 Task: Use the formula "SQRTPI" in spreadsheet "Project portfolio".
Action: Mouse moved to (273, 191)
Screenshot: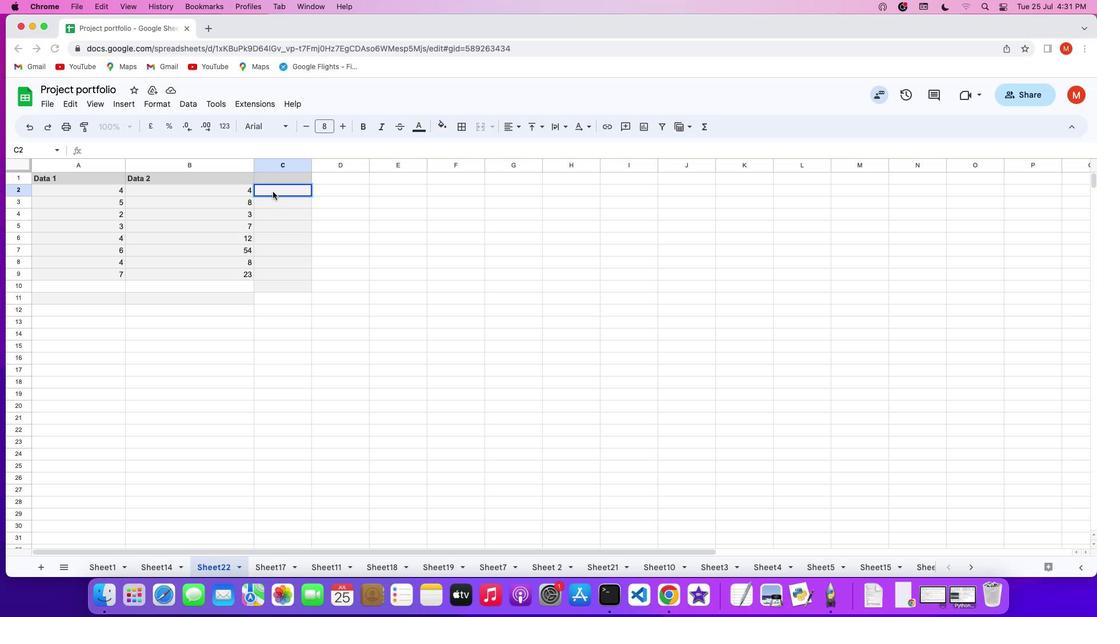 
Action: Mouse pressed left at (273, 191)
Screenshot: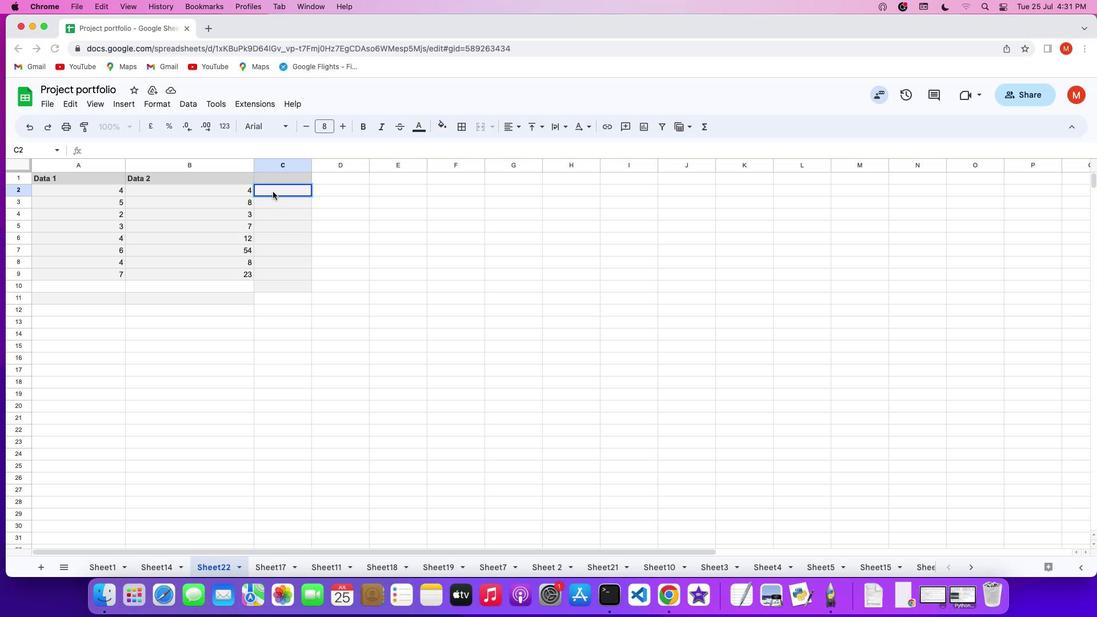 
Action: Mouse pressed left at (273, 191)
Screenshot: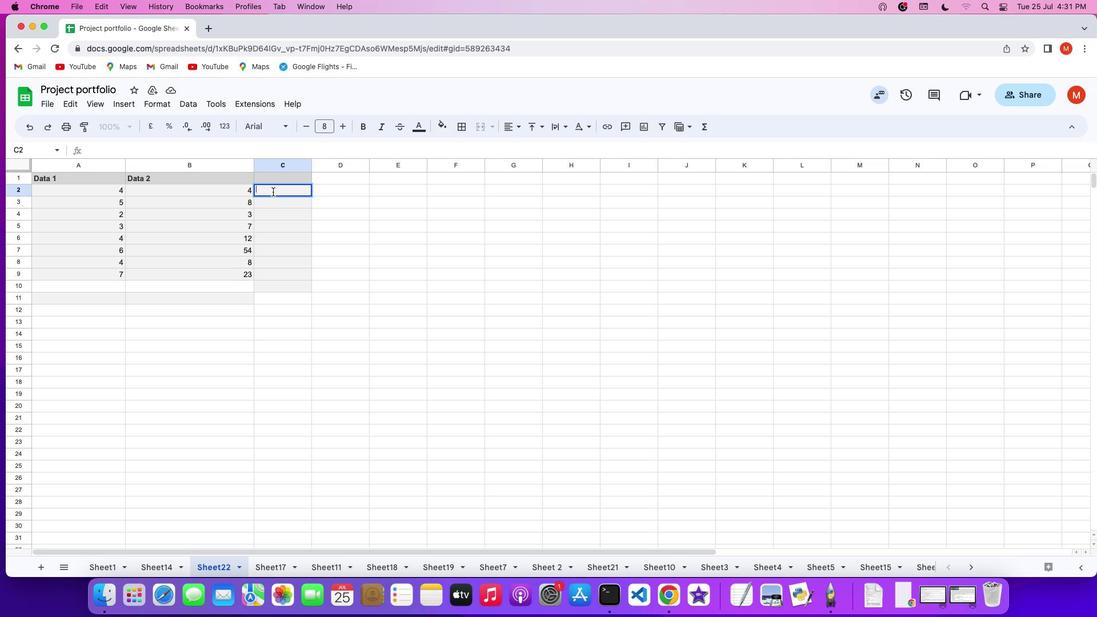 
Action: Key pressed '='
Screenshot: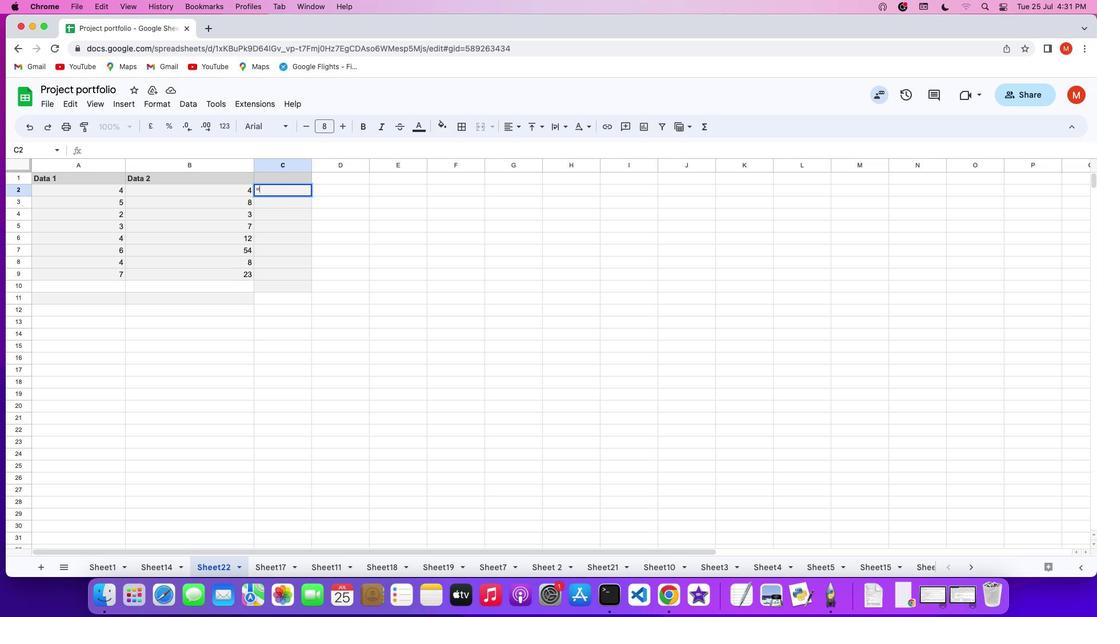 
Action: Mouse moved to (710, 125)
Screenshot: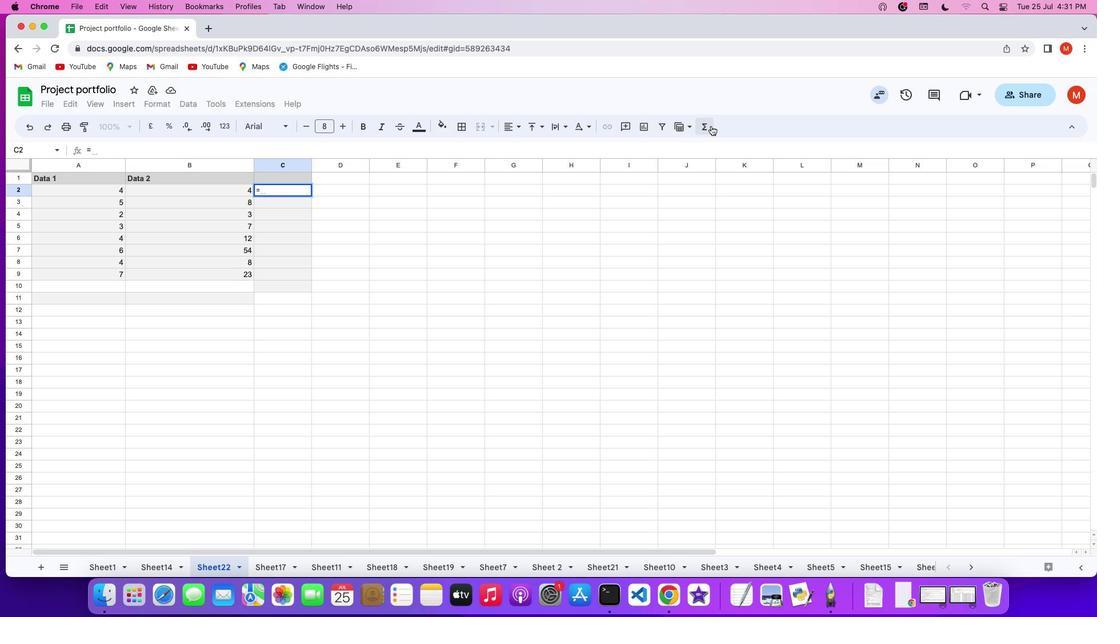 
Action: Mouse pressed left at (710, 125)
Screenshot: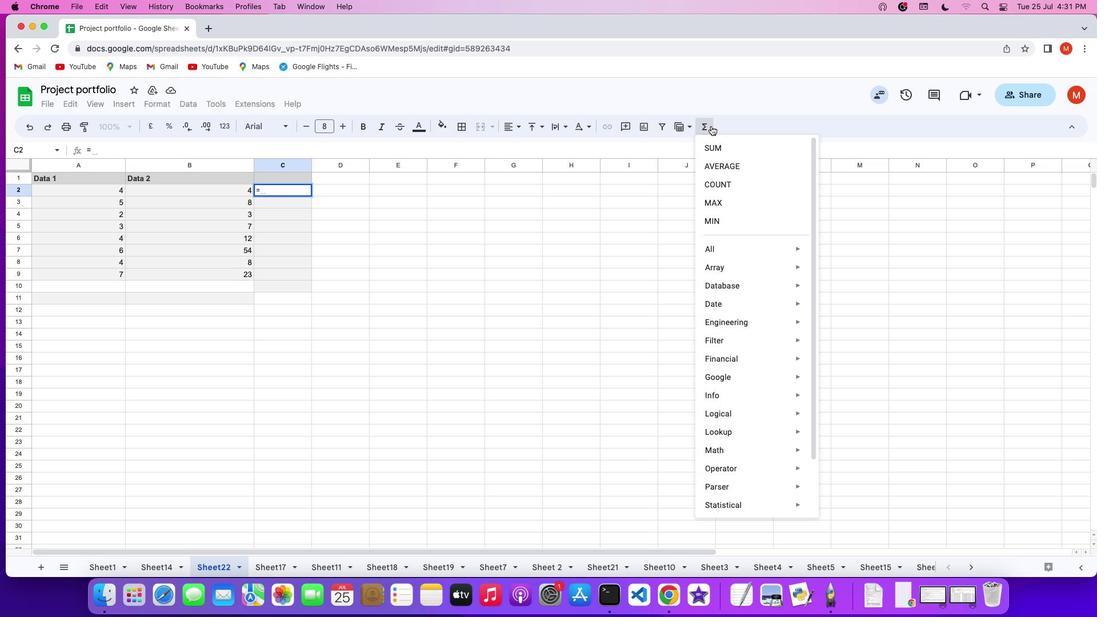 
Action: Mouse moved to (835, 369)
Screenshot: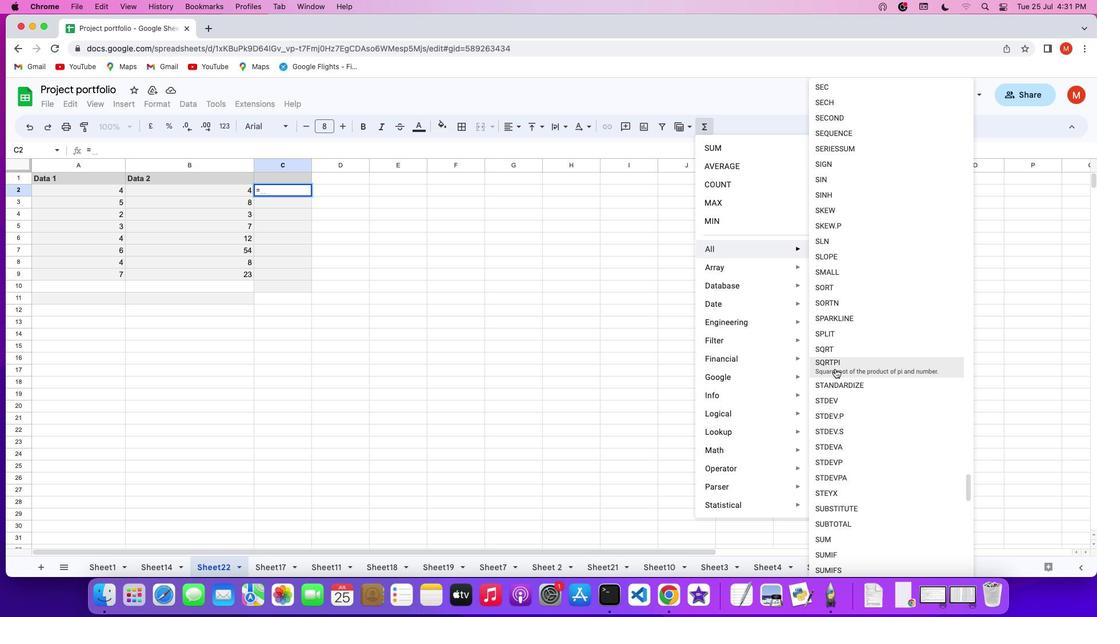 
Action: Mouse pressed left at (835, 369)
Screenshot: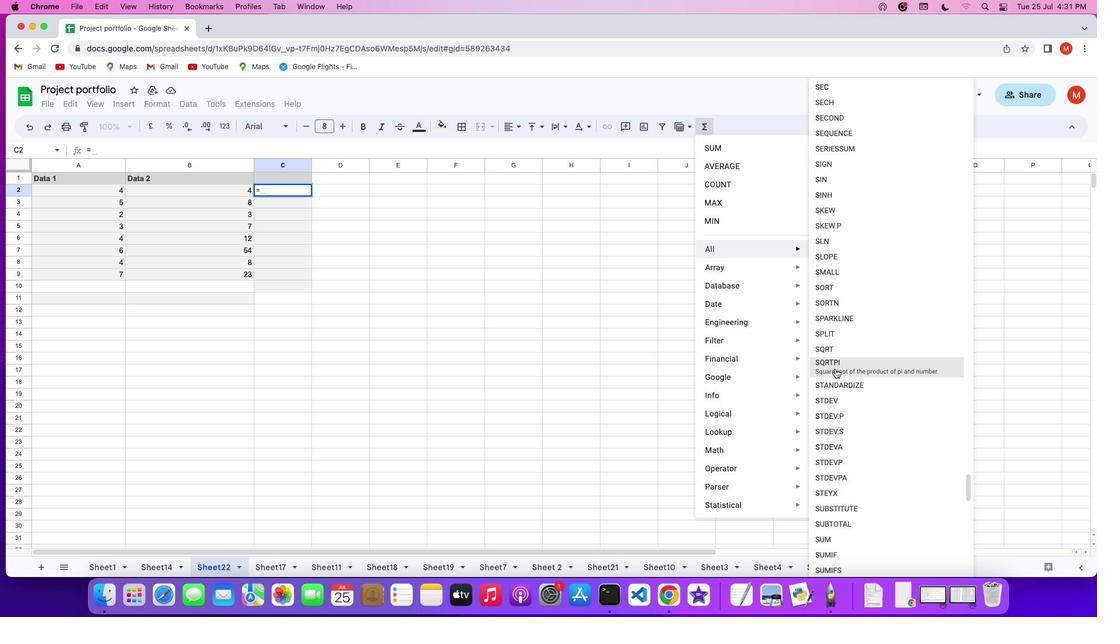 
Action: Mouse moved to (291, 190)
Screenshot: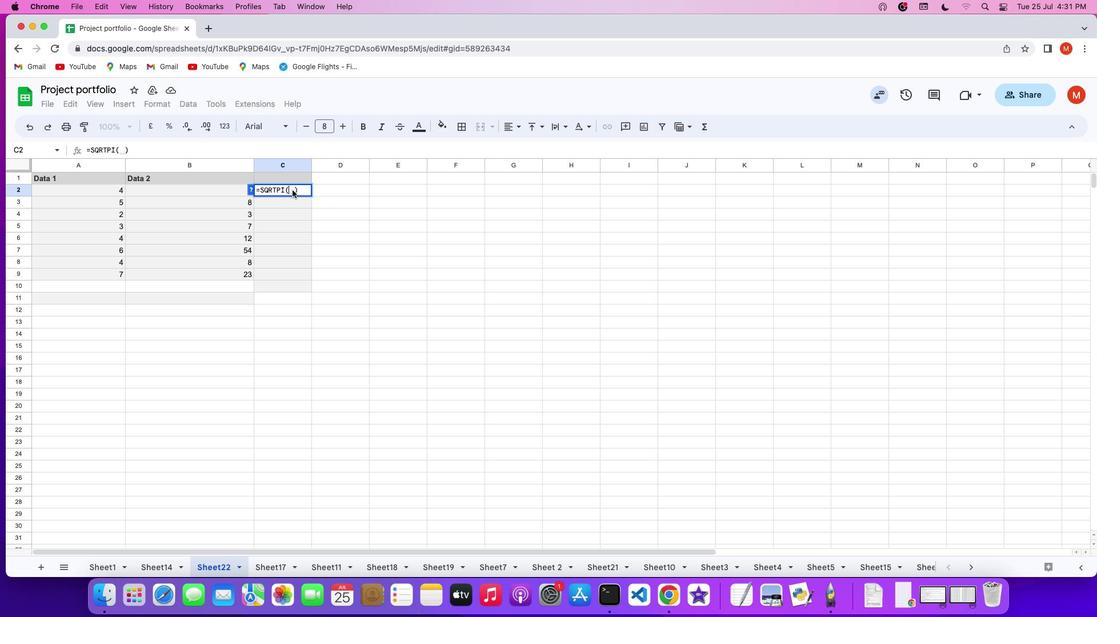 
Action: Mouse pressed left at (291, 190)
Screenshot: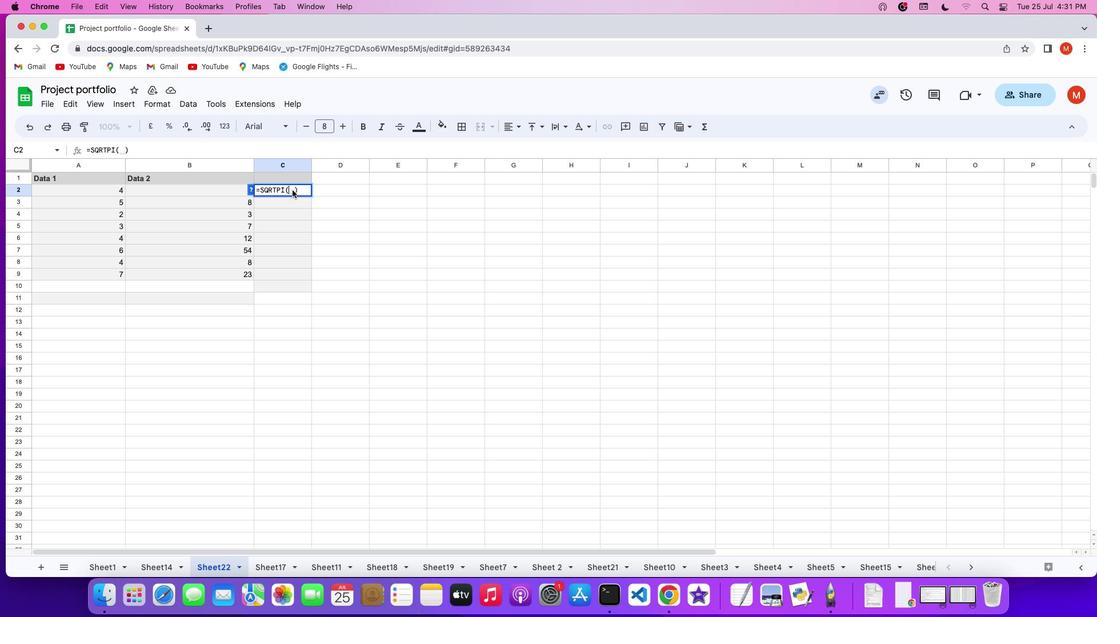 
Action: Key pressed '1''6'Key.enter
Screenshot: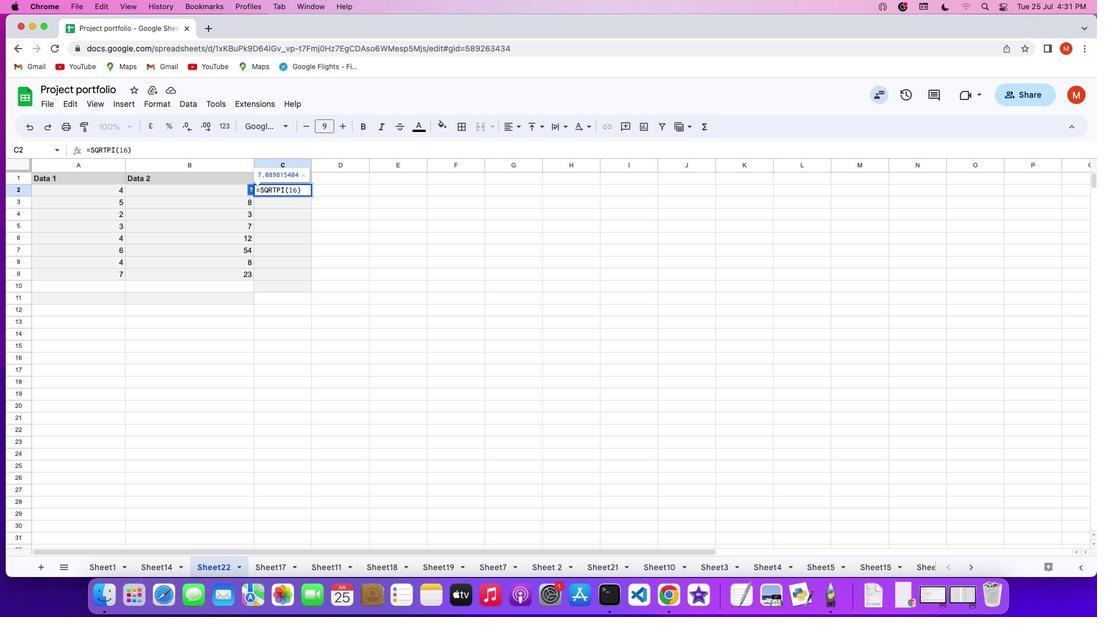 
